 Task: Enable the option "Pause the video playback when minimized" in the Qt interface.
Action: Mouse moved to (92, 11)
Screenshot: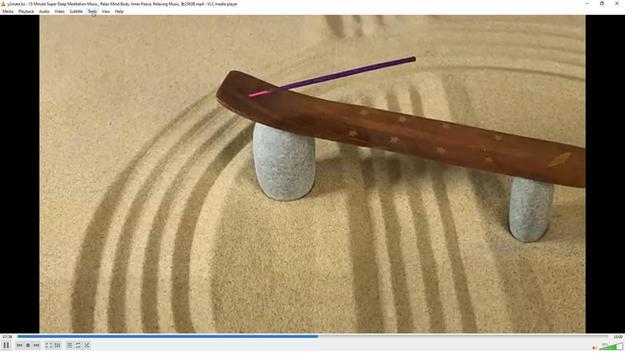
Action: Mouse pressed left at (92, 11)
Screenshot: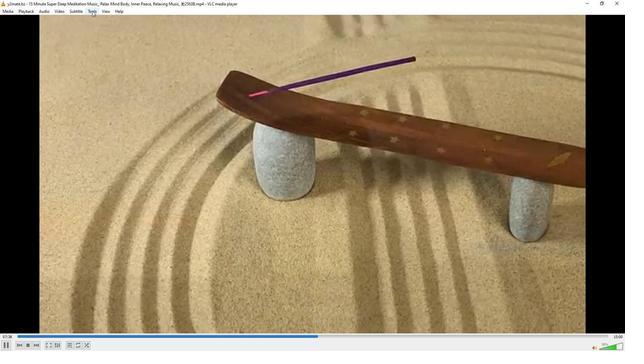 
Action: Mouse moved to (111, 88)
Screenshot: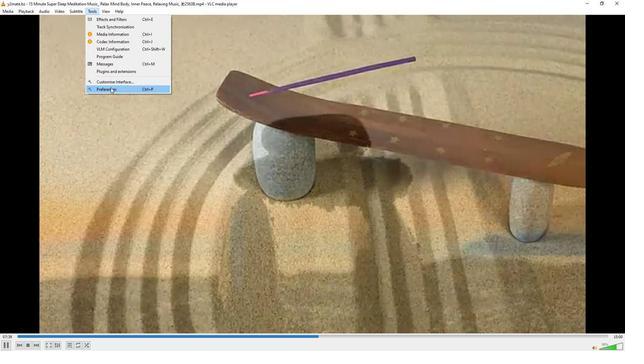 
Action: Mouse pressed left at (111, 88)
Screenshot: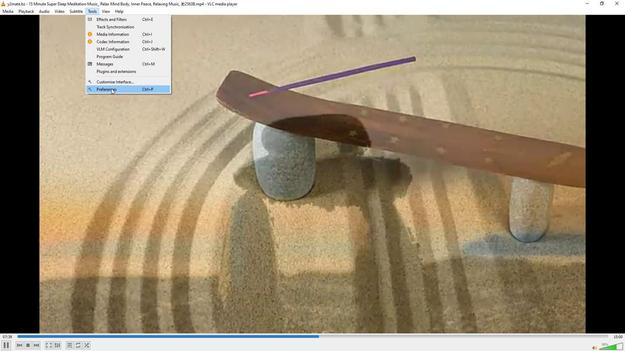 
Action: Mouse moved to (206, 284)
Screenshot: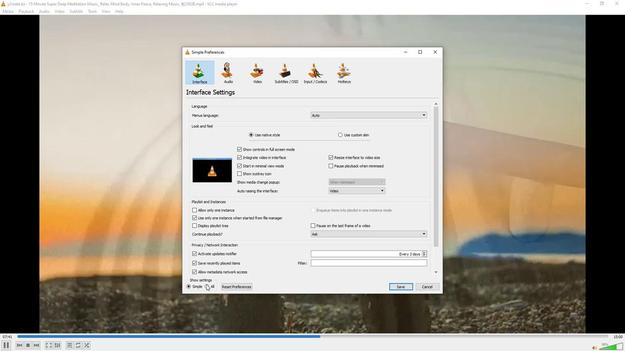 
Action: Mouse pressed left at (206, 284)
Screenshot: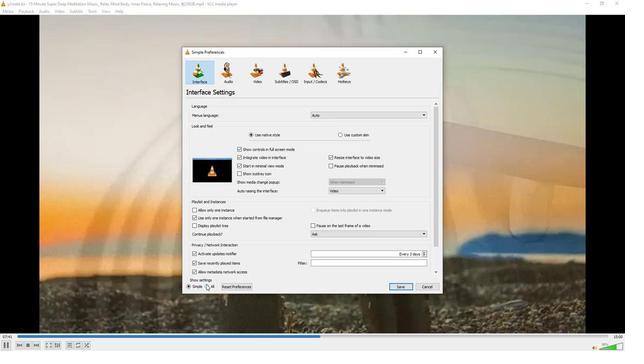 
Action: Mouse moved to (197, 256)
Screenshot: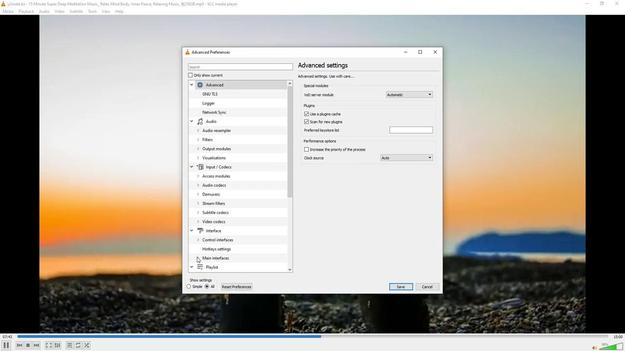 
Action: Mouse pressed left at (197, 256)
Screenshot: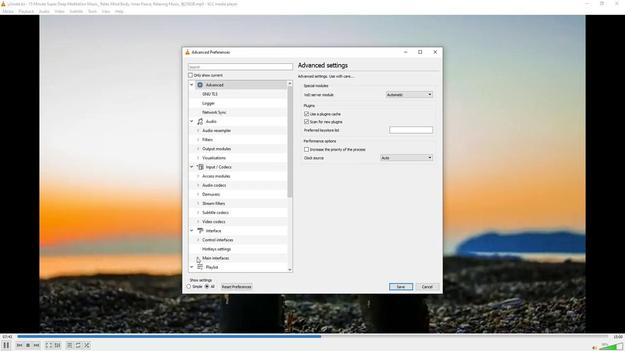 
Action: Mouse moved to (209, 250)
Screenshot: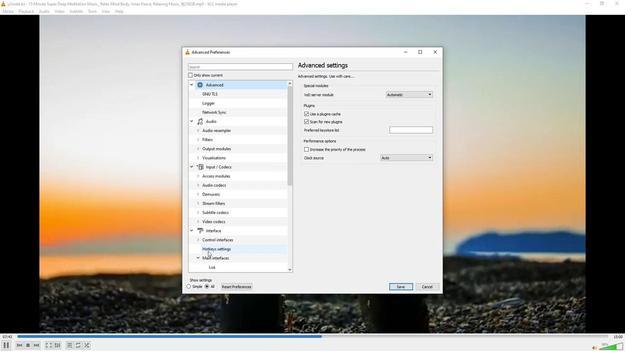 
Action: Mouse scrolled (209, 250) with delta (0, 0)
Screenshot: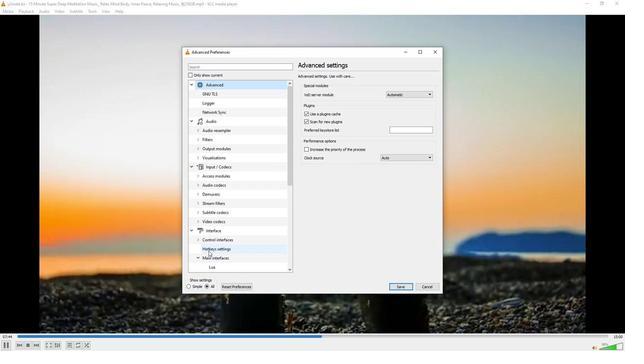 
Action: Mouse moved to (213, 249)
Screenshot: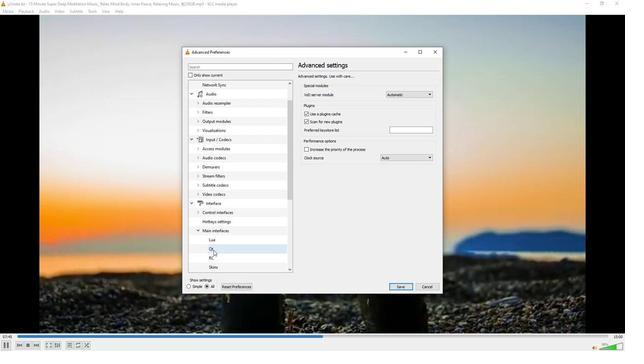
Action: Mouse pressed left at (213, 249)
Screenshot: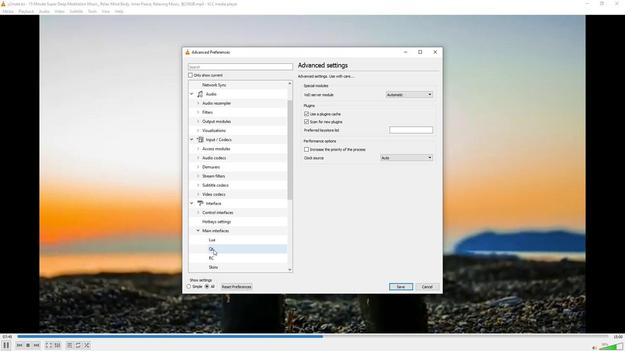 
Action: Mouse moved to (302, 118)
Screenshot: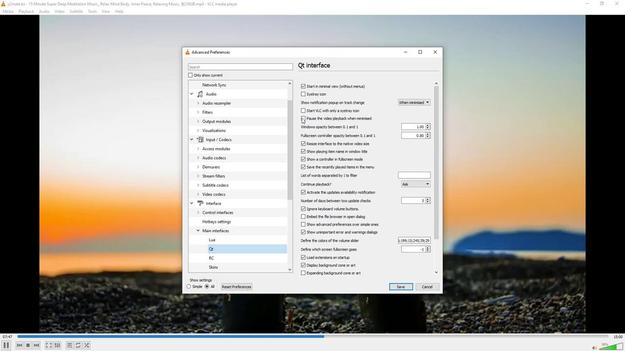 
Action: Mouse pressed left at (302, 118)
Screenshot: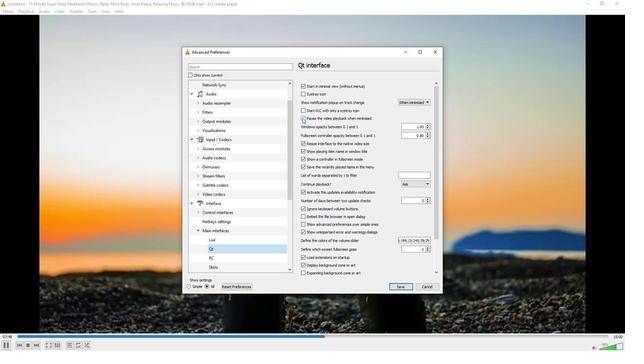 
Action: Mouse moved to (307, 138)
Screenshot: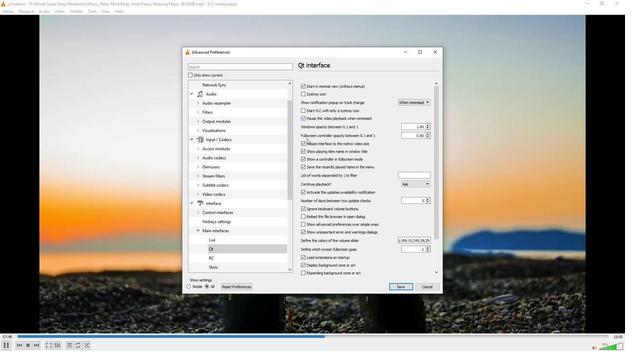 
